 Task: Create a rule from the Recommended list, Task Added to this Project -> add SubTasks in the project AgileLounge with SubTasks Gather and Analyse Requirements , Design and Implement Solution , System Test and UAT , Release to Production / Go Live
Action: Mouse moved to (1080, 96)
Screenshot: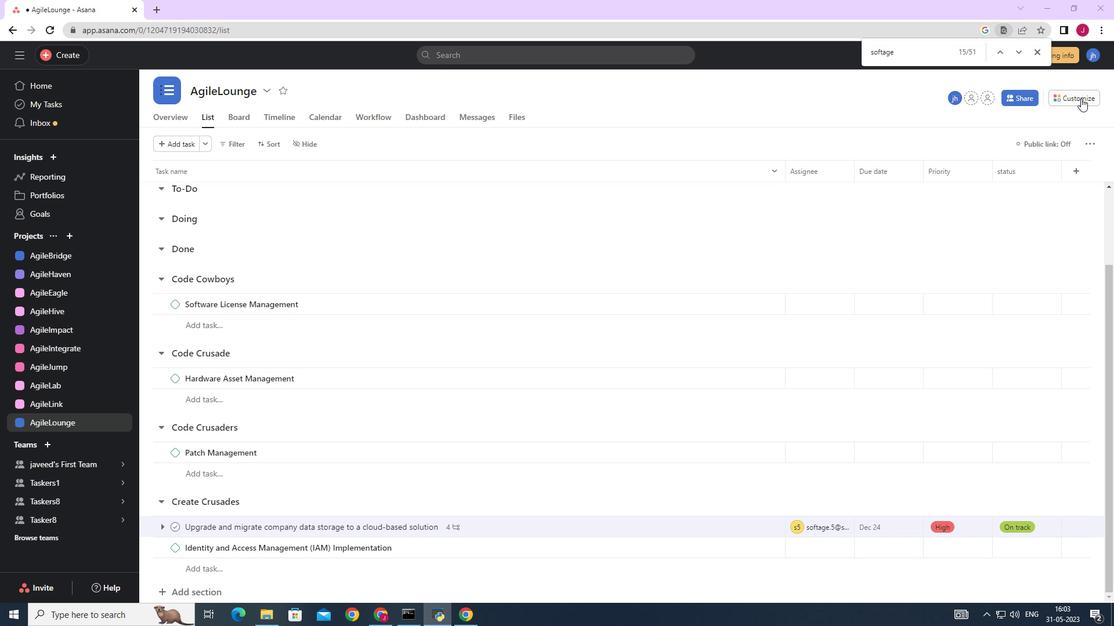 
Action: Mouse pressed left at (1080, 96)
Screenshot: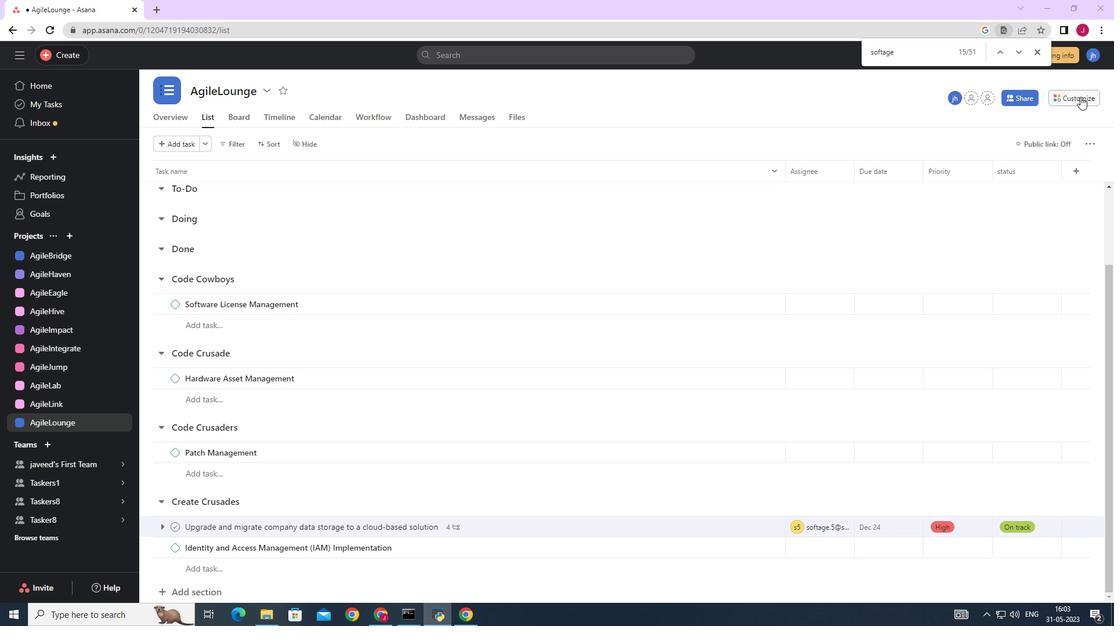 
Action: Mouse moved to (872, 244)
Screenshot: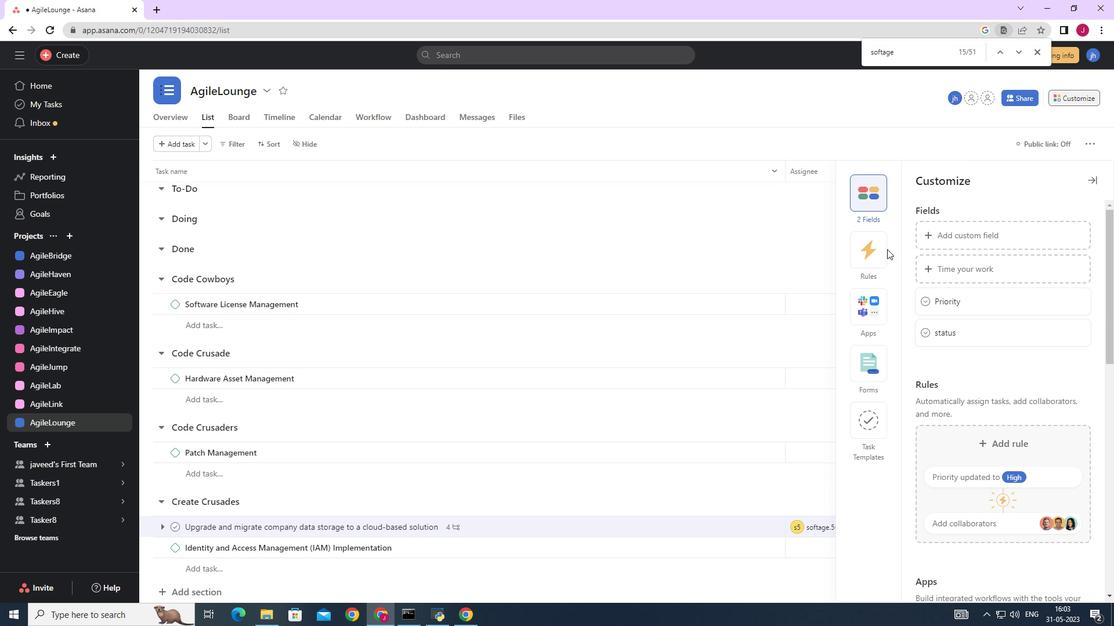 
Action: Mouse pressed left at (872, 244)
Screenshot: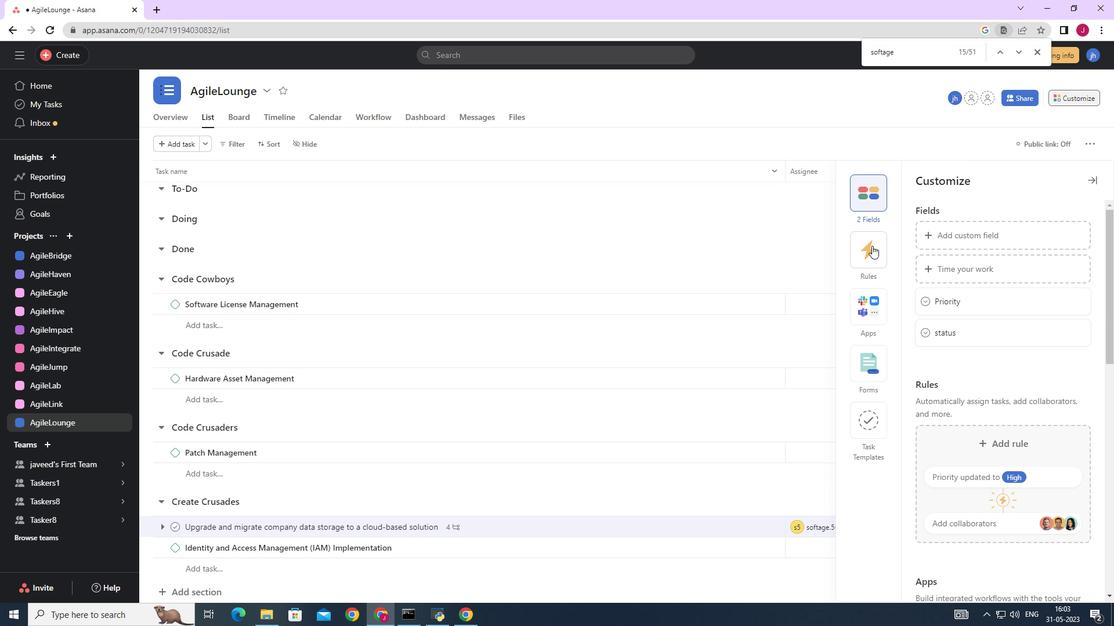 
Action: Mouse moved to (1004, 271)
Screenshot: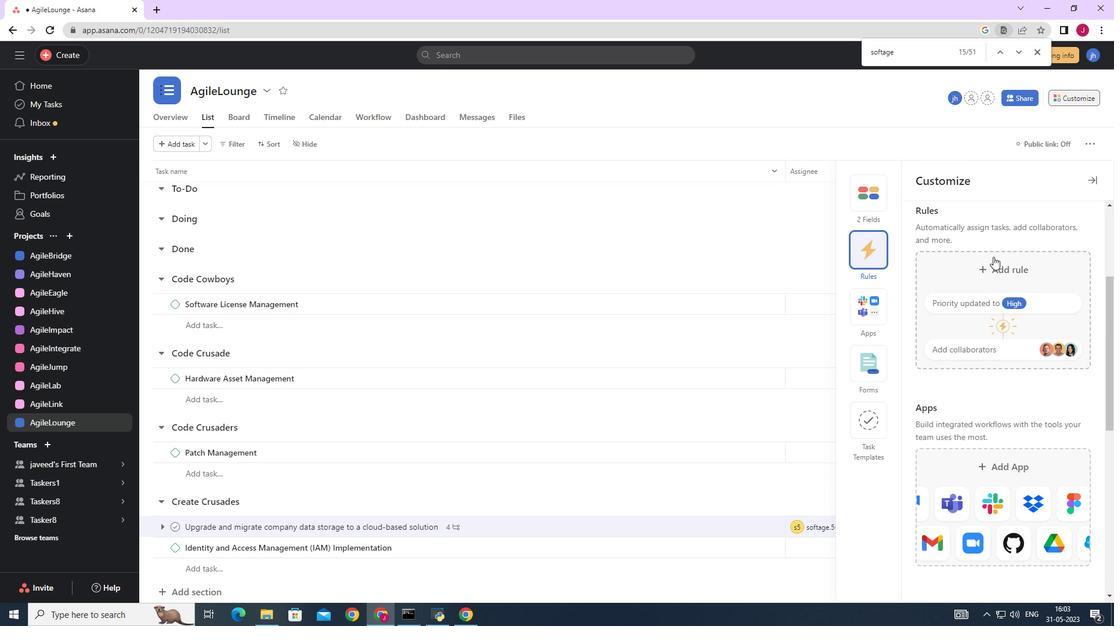 
Action: Mouse pressed left at (1004, 271)
Screenshot: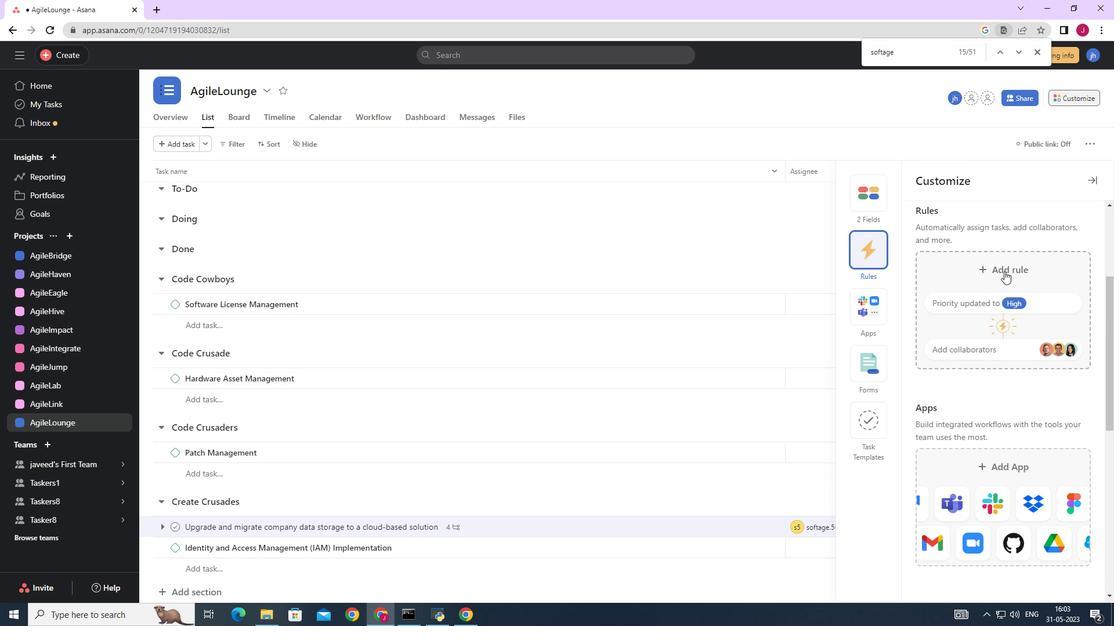 
Action: Mouse moved to (450, 174)
Screenshot: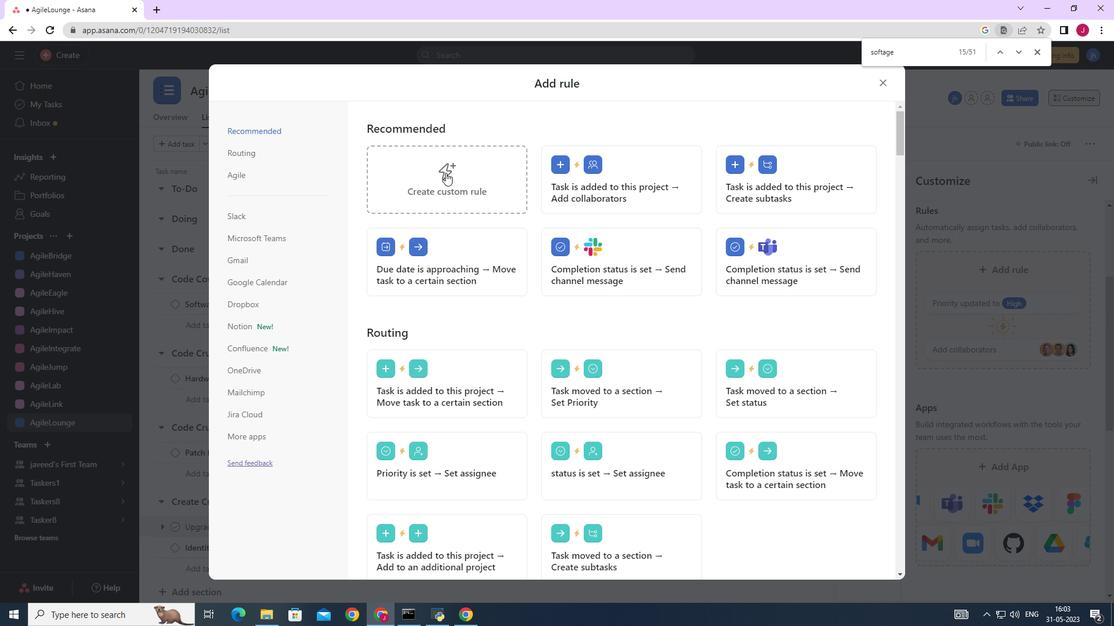 
Action: Mouse pressed left at (450, 174)
Screenshot: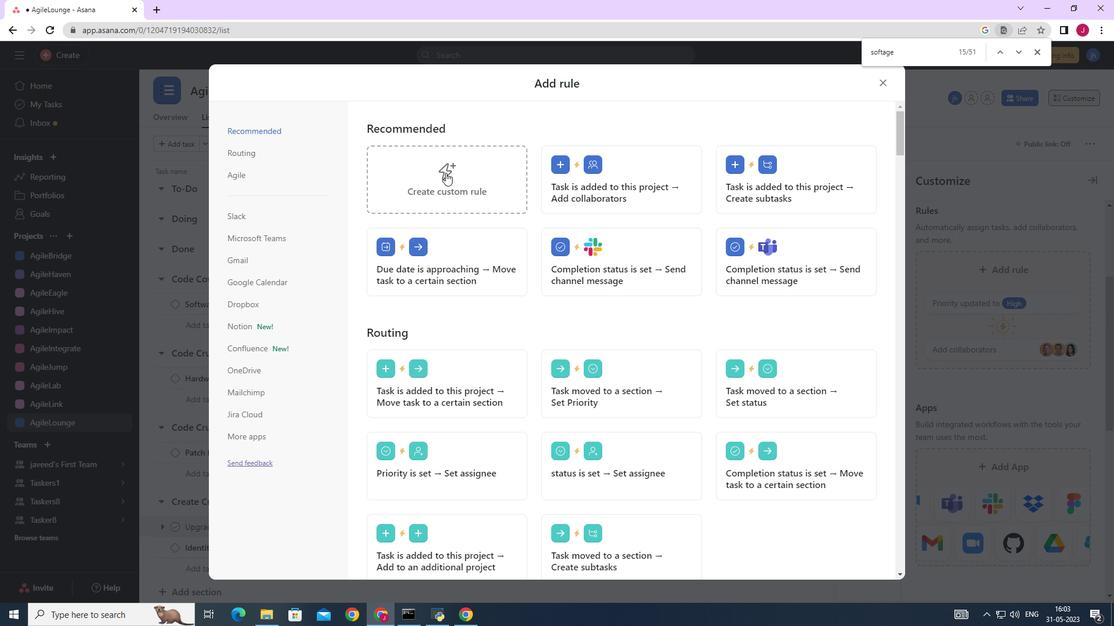 
Action: Mouse moved to (563, 310)
Screenshot: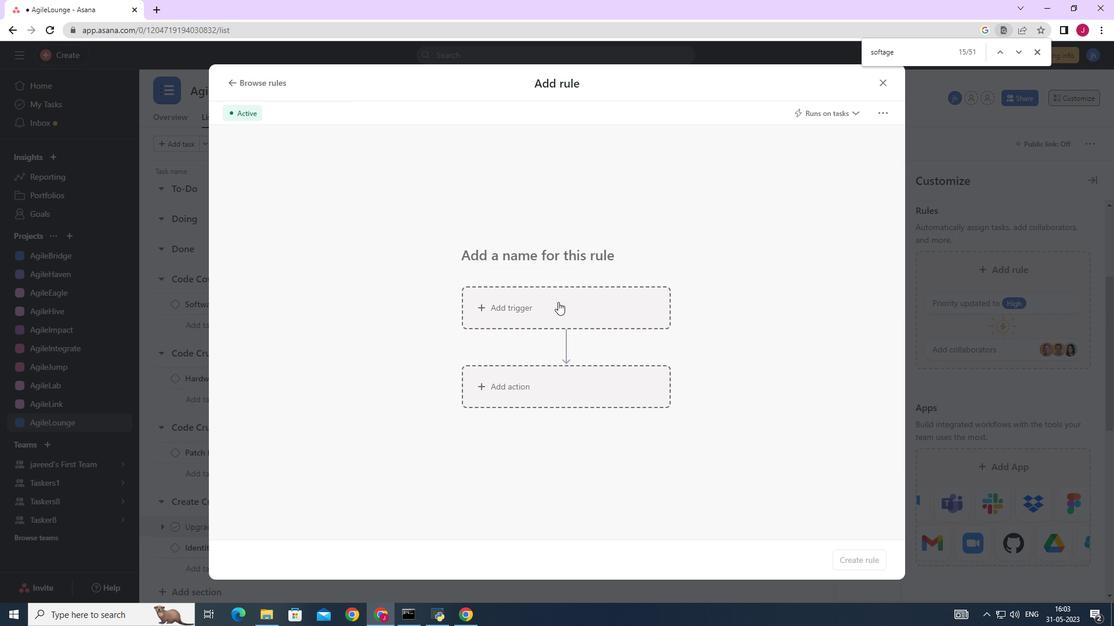 
Action: Mouse pressed left at (563, 310)
Screenshot: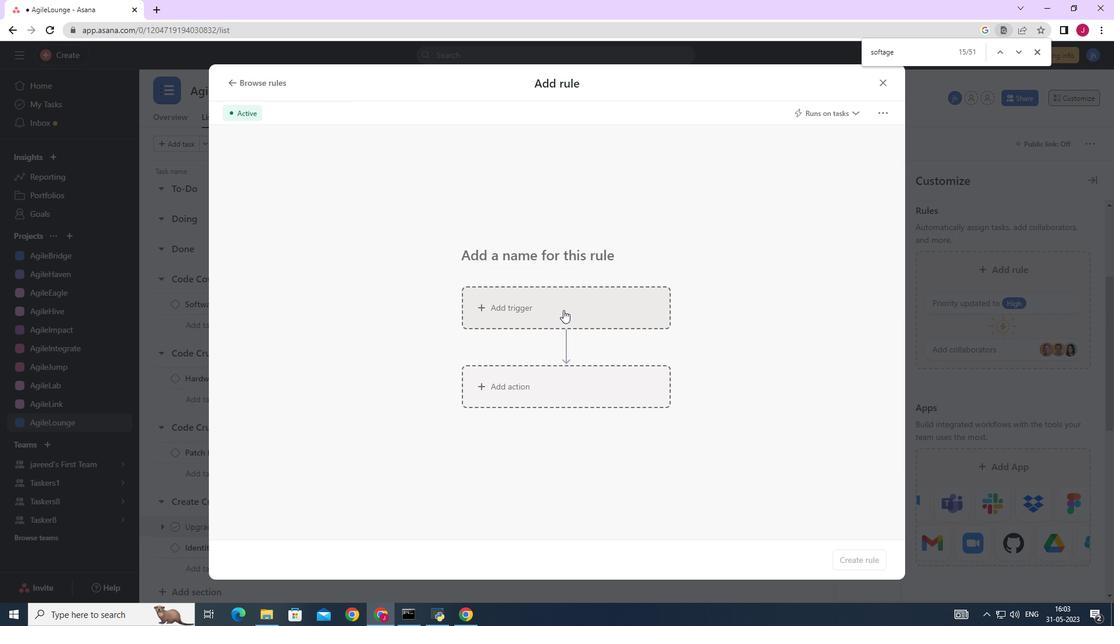 
Action: Mouse moved to (524, 380)
Screenshot: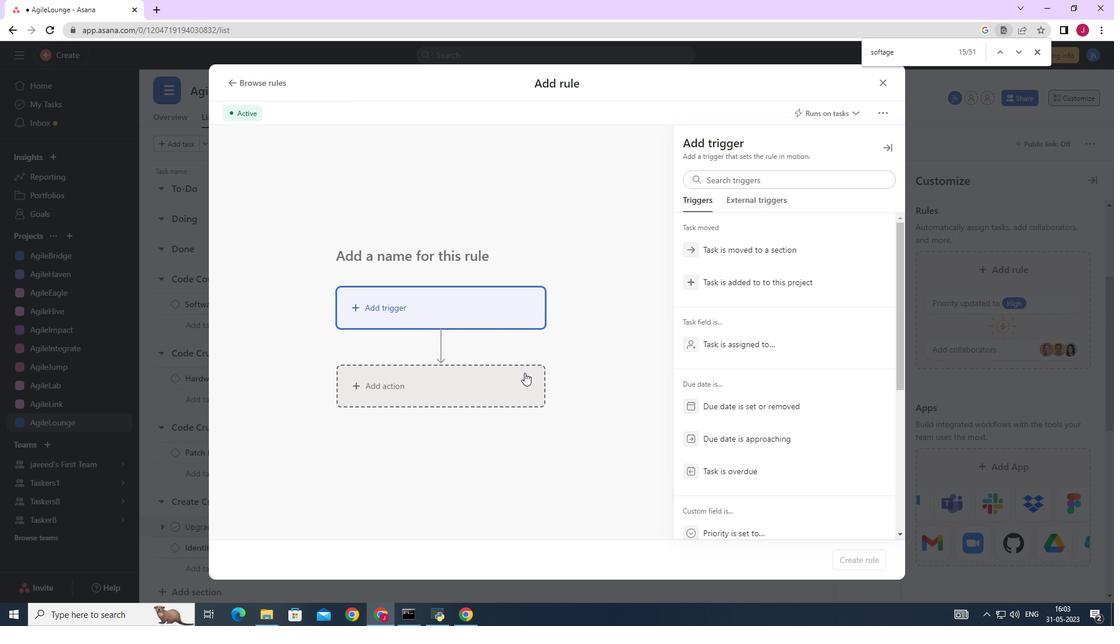 
Action: Mouse pressed left at (524, 380)
Screenshot: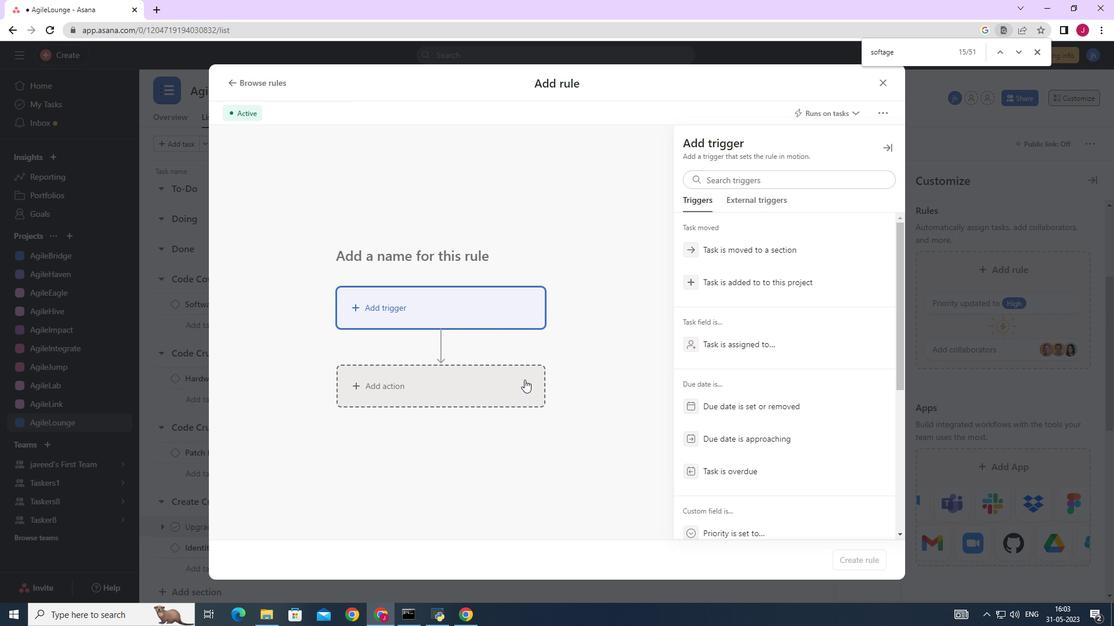 
Action: Mouse moved to (731, 269)
Screenshot: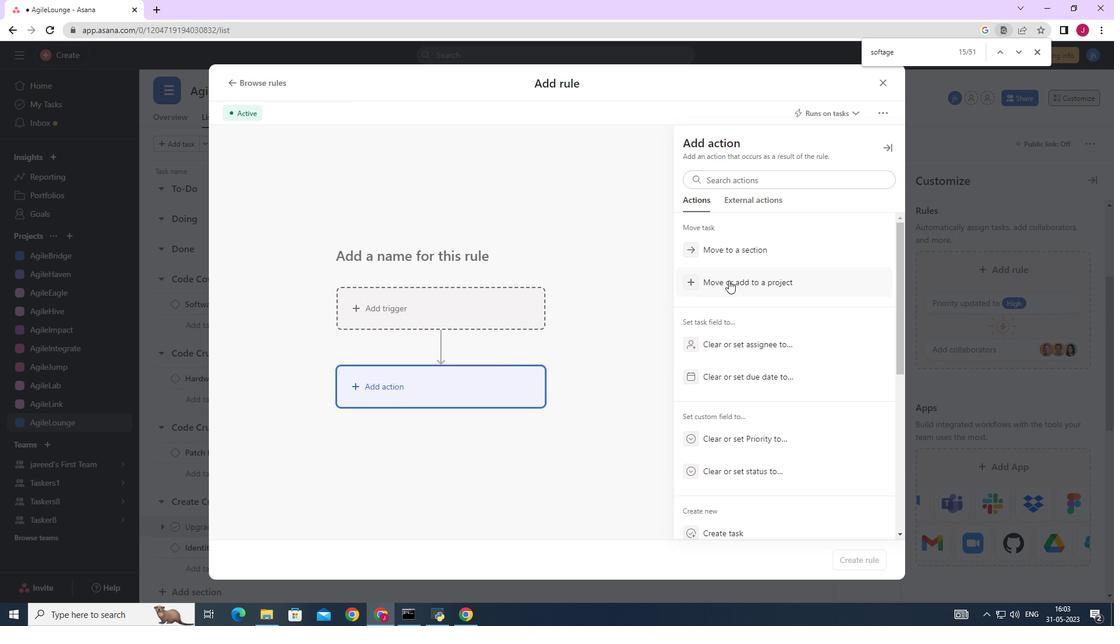 
Action: Mouse scrolled (731, 268) with delta (0, 0)
Screenshot: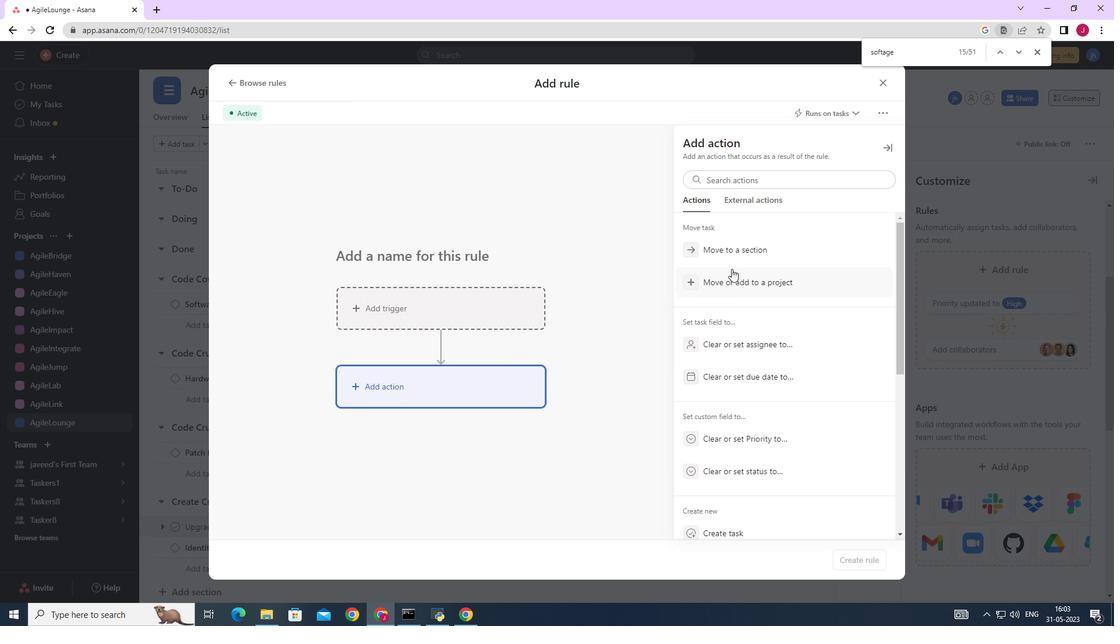
Action: Mouse scrolled (731, 268) with delta (0, 0)
Screenshot: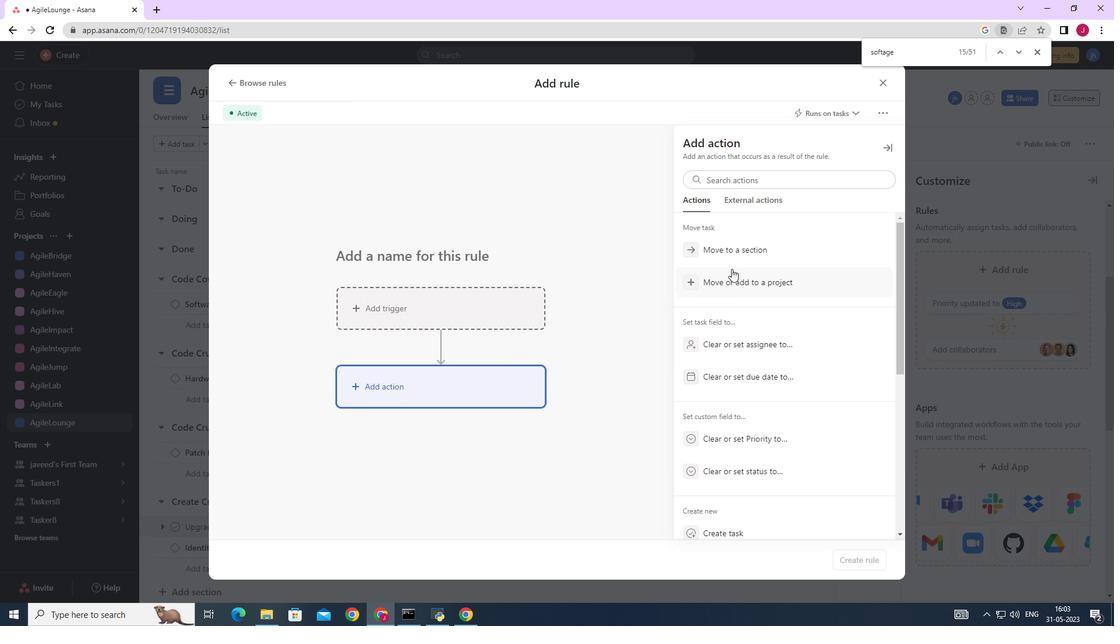 
Action: Mouse scrolled (731, 268) with delta (0, 0)
Screenshot: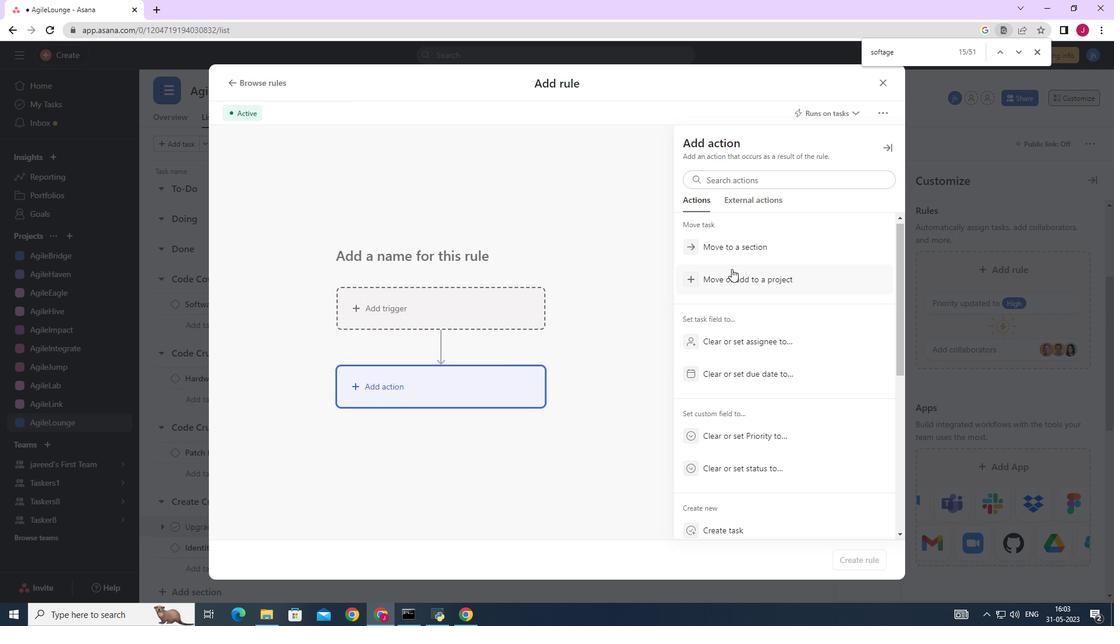 
Action: Mouse scrolled (731, 268) with delta (0, 0)
Screenshot: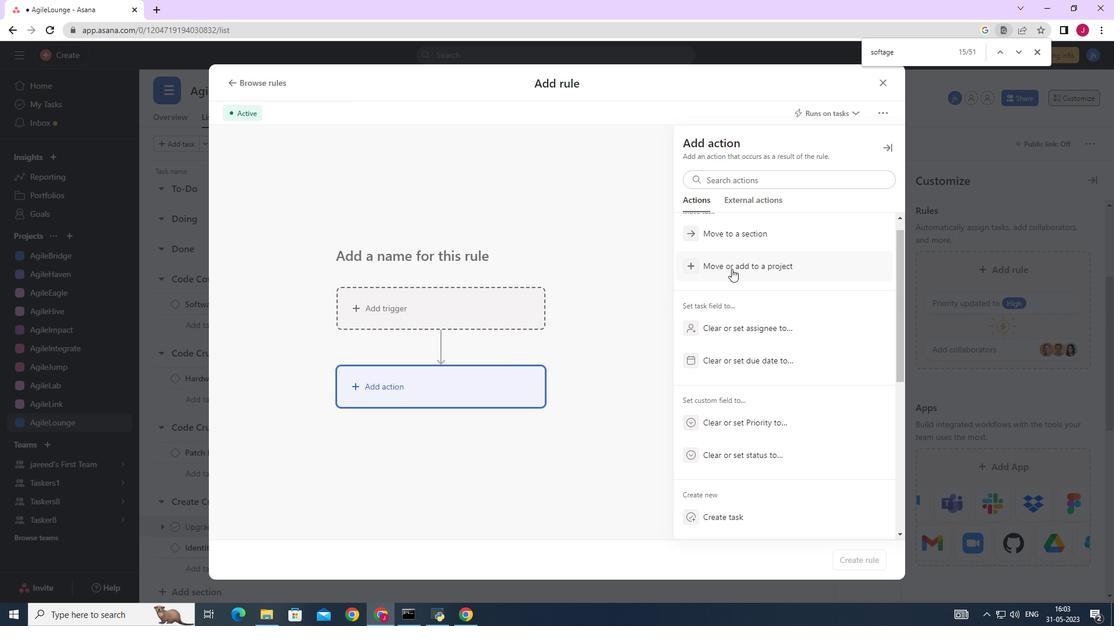 
Action: Mouse moved to (751, 333)
Screenshot: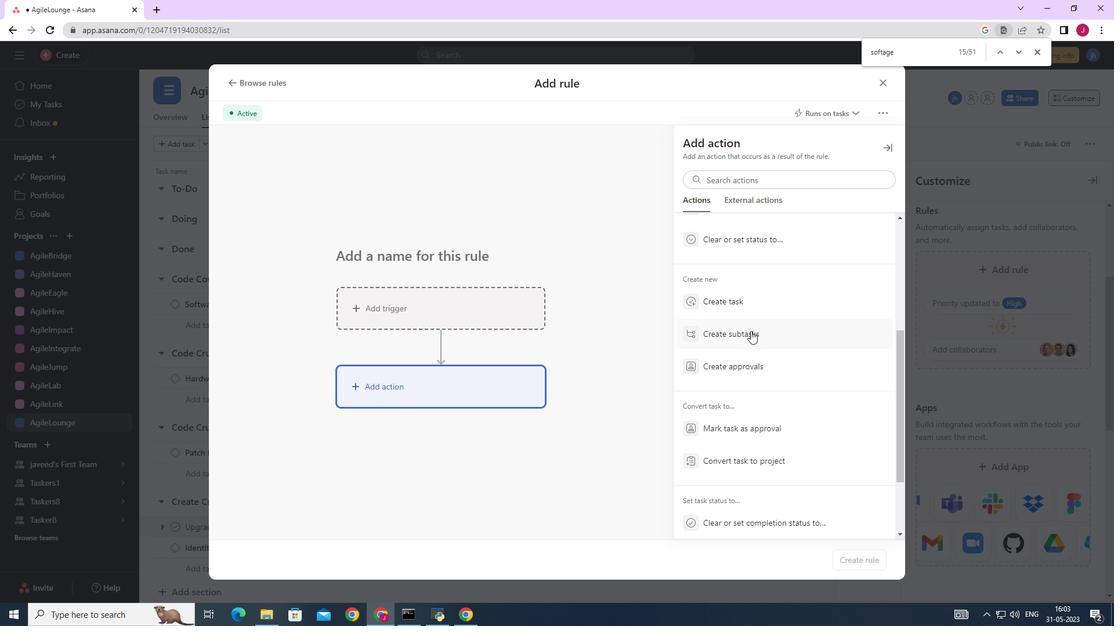 
Action: Mouse pressed left at (751, 333)
Screenshot: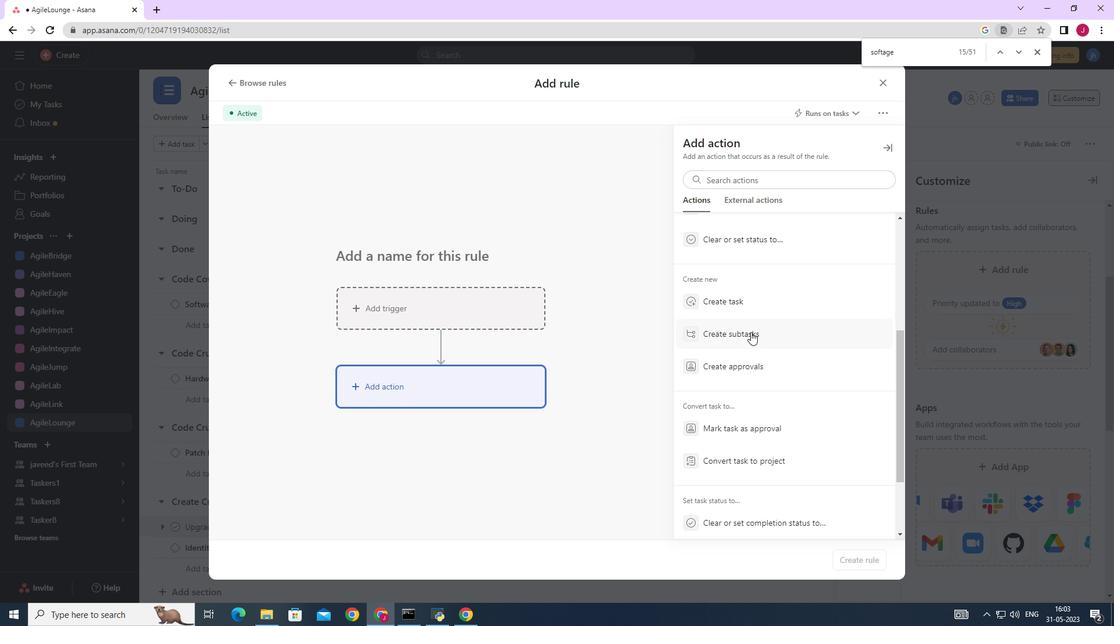 
Action: Mouse moved to (725, 182)
Screenshot: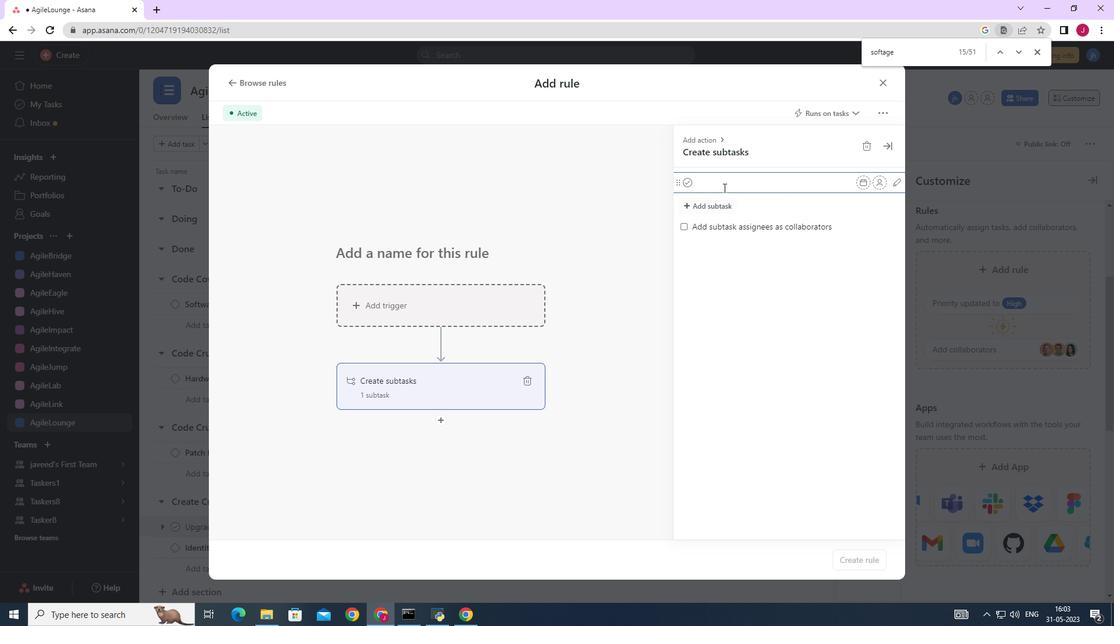 
Action: Mouse pressed left at (725, 182)
Screenshot: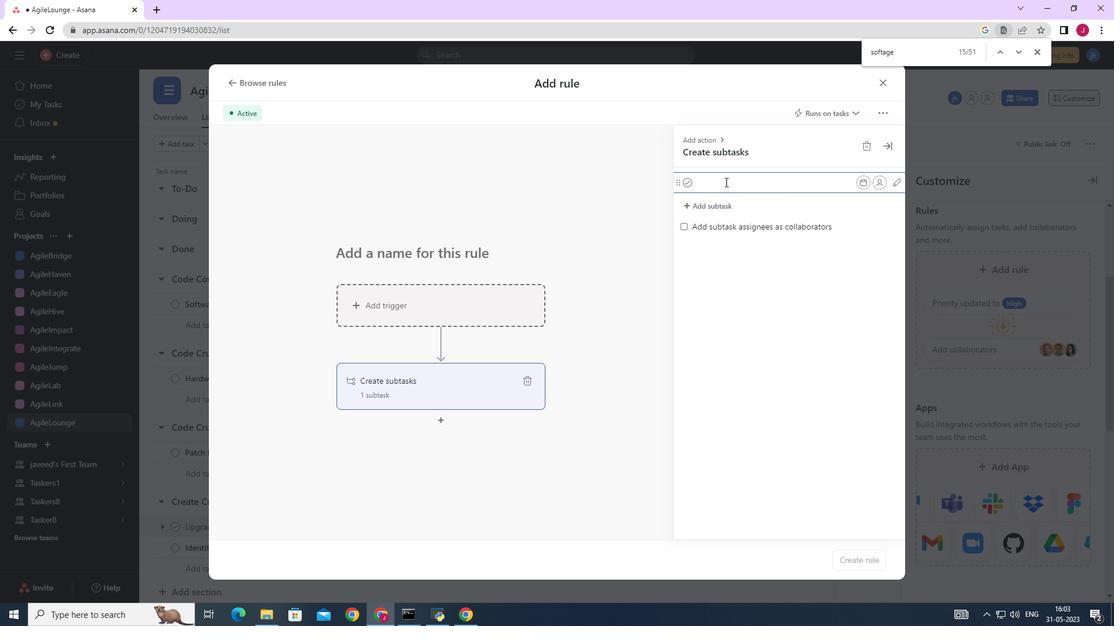 
Action: Key pressed <Key.caps_lock>G<Key.caps_lock>ather<Key.space>and<Key.space>analyse<Key.space><Key.caps_lock>R<Key.caps_lock>equirements<Key.enter><Key.caps_lock>D<Key.caps_lock>esign<Key.space>and<Key.space><Key.caps_lock>I<Key.caps_lock>mplement<Key.space><Key.caps_lock>S<Key.caps_lock>olution<Key.enter><Key.caps_lock>S<Key.caps_lock>ystem<Key.space><Key.caps_lock>T<Key.caps_lock>est<Key.space>and<Key.space><Key.caps_lock>UAT<Key.enter><Key.caps_lock>r<Key.caps_lock>ELEASE<Key.space><Key.backspace><Key.backspace><Key.backspace><Key.backspace><Key.backspace><Key.backspace><Key.backspace><Key.backspace><Key.backspace><Key.backspace><Key.backspace><Key.backspace><Key.backspace><Key.backspace>R<Key.caps_lock>elease<Key.space>to<Key.space>production<Key.space>/<Key.space><Key.caps_lock>G<Key.caps_lock>o<Key.space><Key.caps_lock>L<Key.caps_lock>ive<Key.enter>
Screenshot: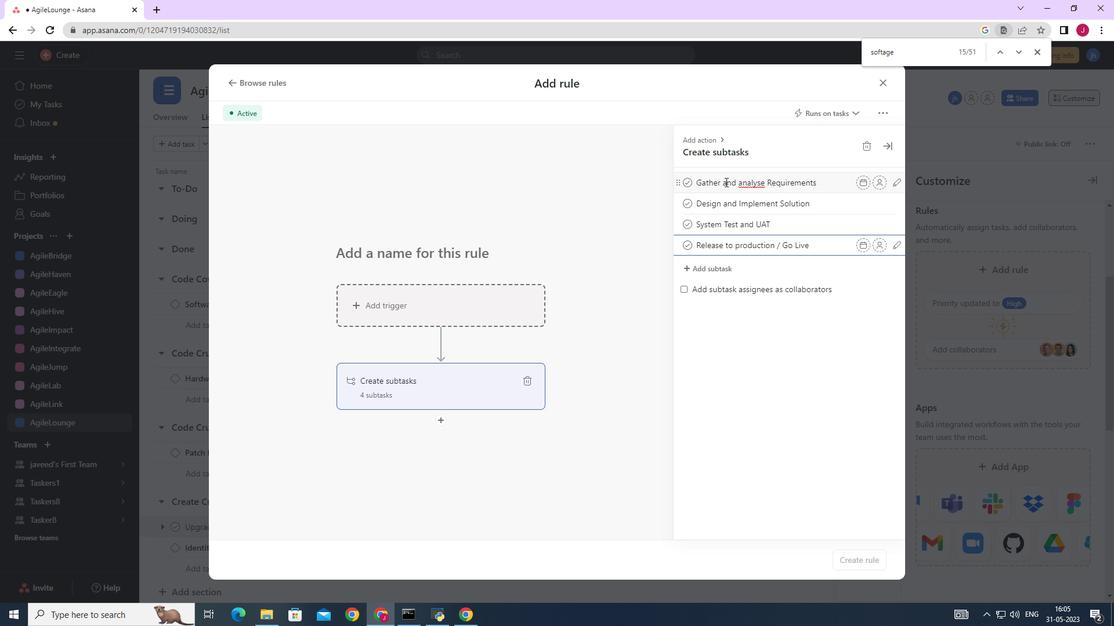 
Action: Mouse moved to (886, 78)
Screenshot: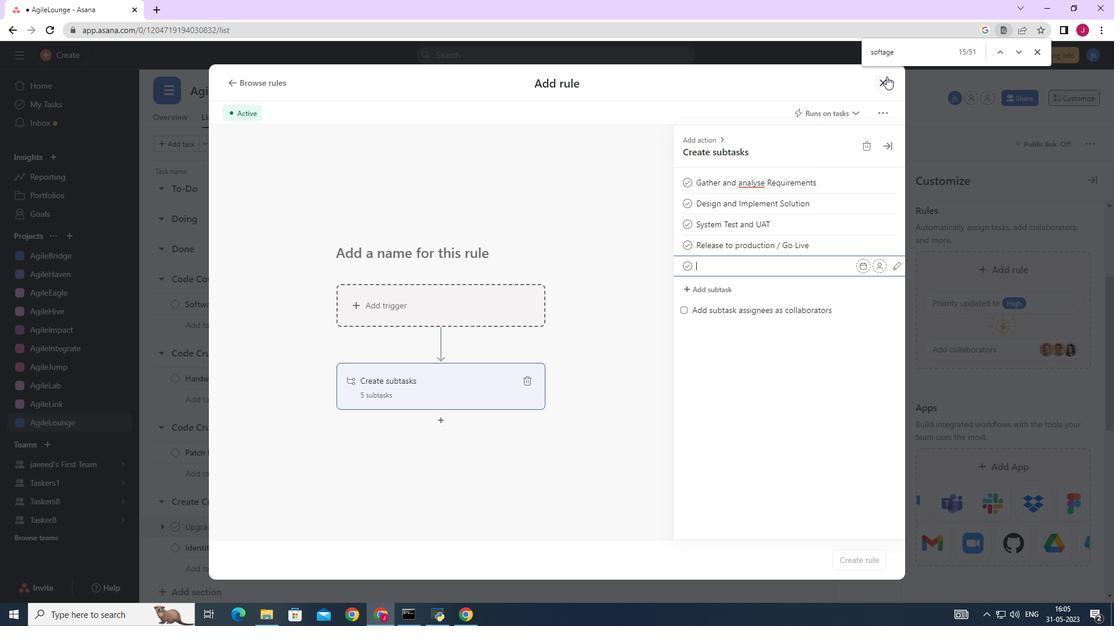 
Action: Mouse pressed left at (886, 78)
Screenshot: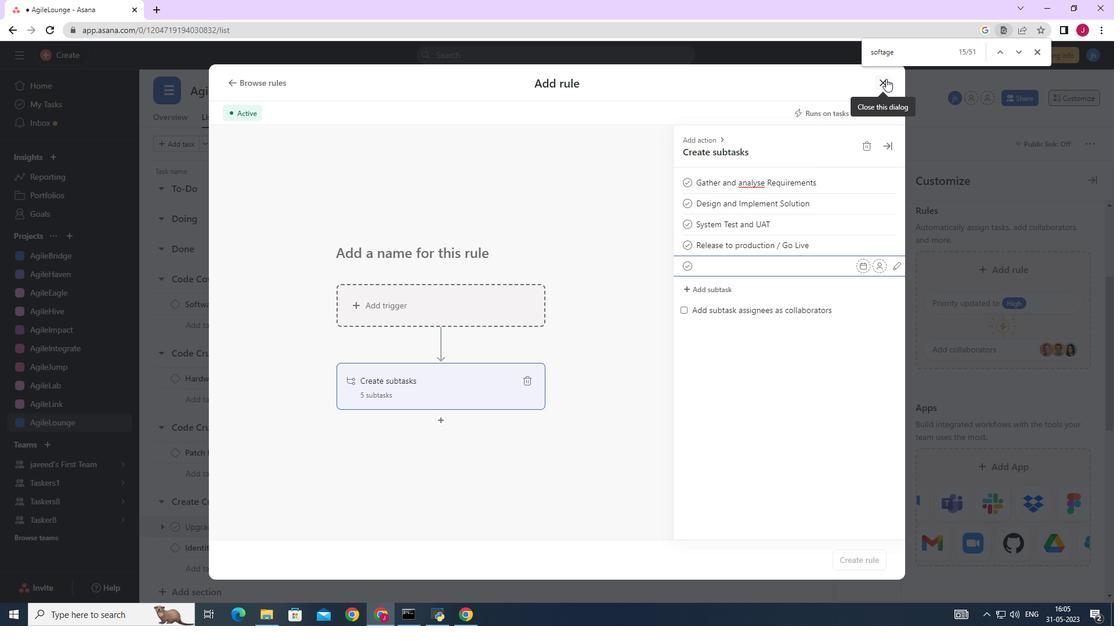 
Action: Mouse moved to (1026, 125)
Screenshot: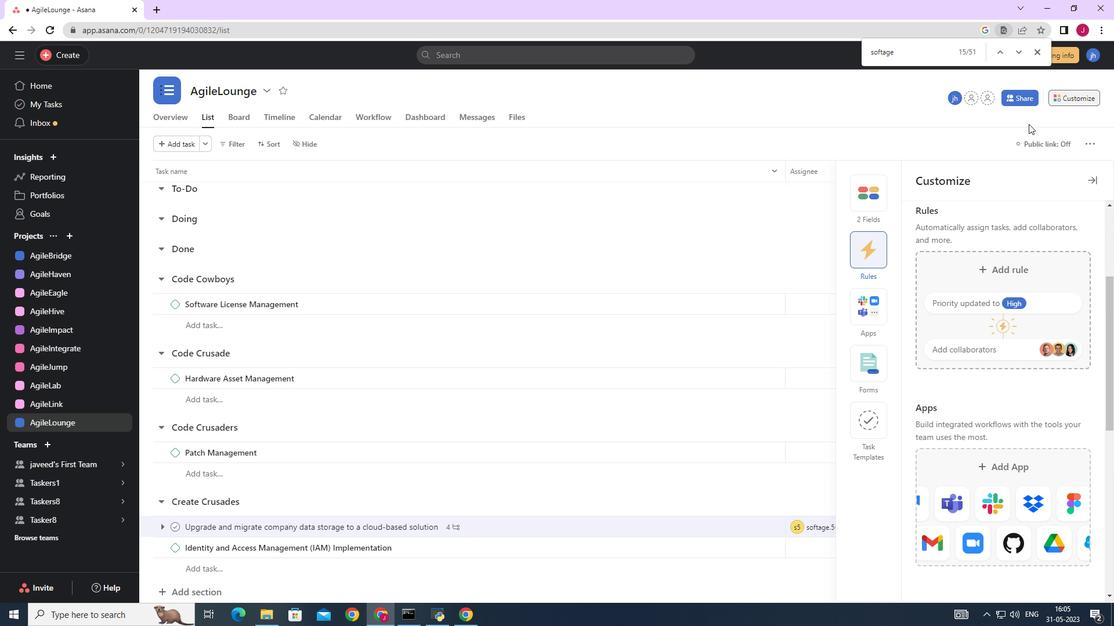 
